 Task: Schedule a parenting workshop for the 16th at 7:00 PM.
Action: Mouse moved to (119, 296)
Screenshot: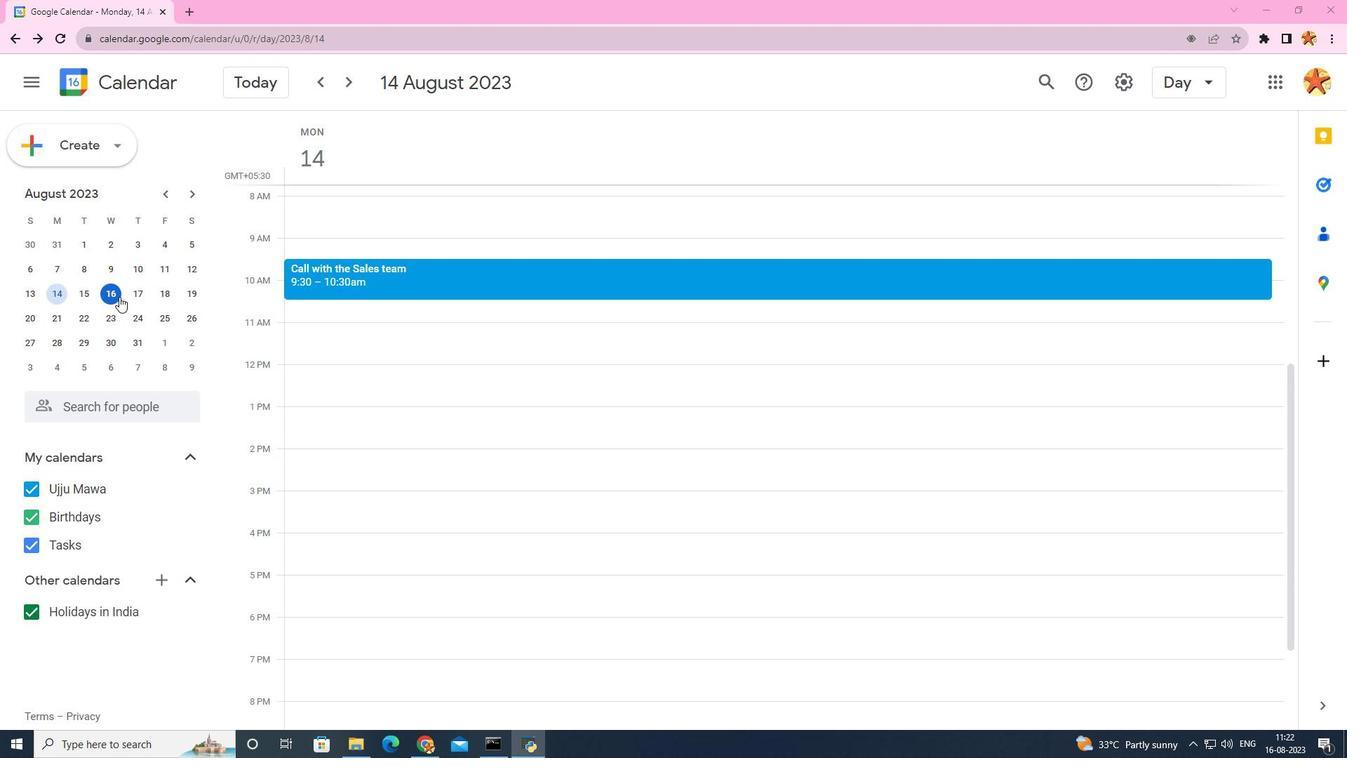 
Action: Mouse pressed left at (119, 296)
Screenshot: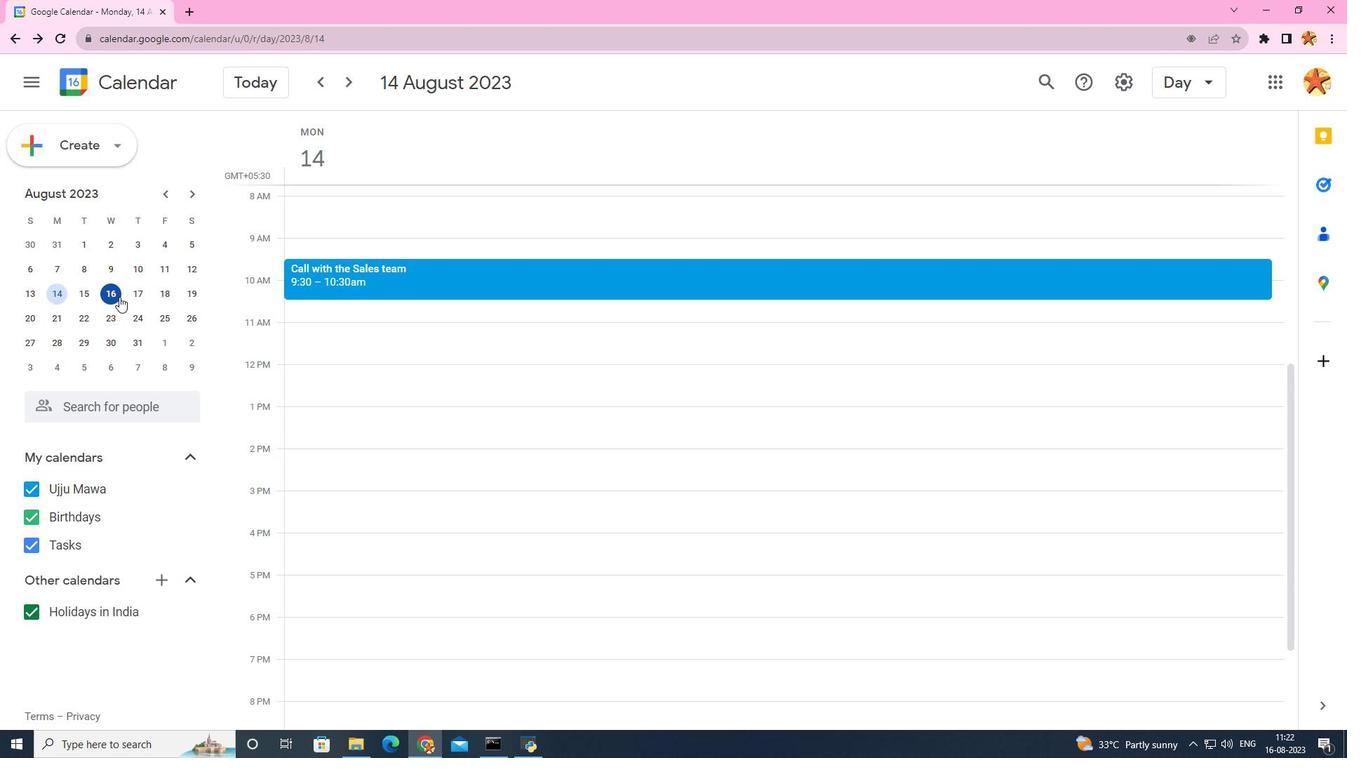 
Action: Mouse moved to (386, 500)
Screenshot: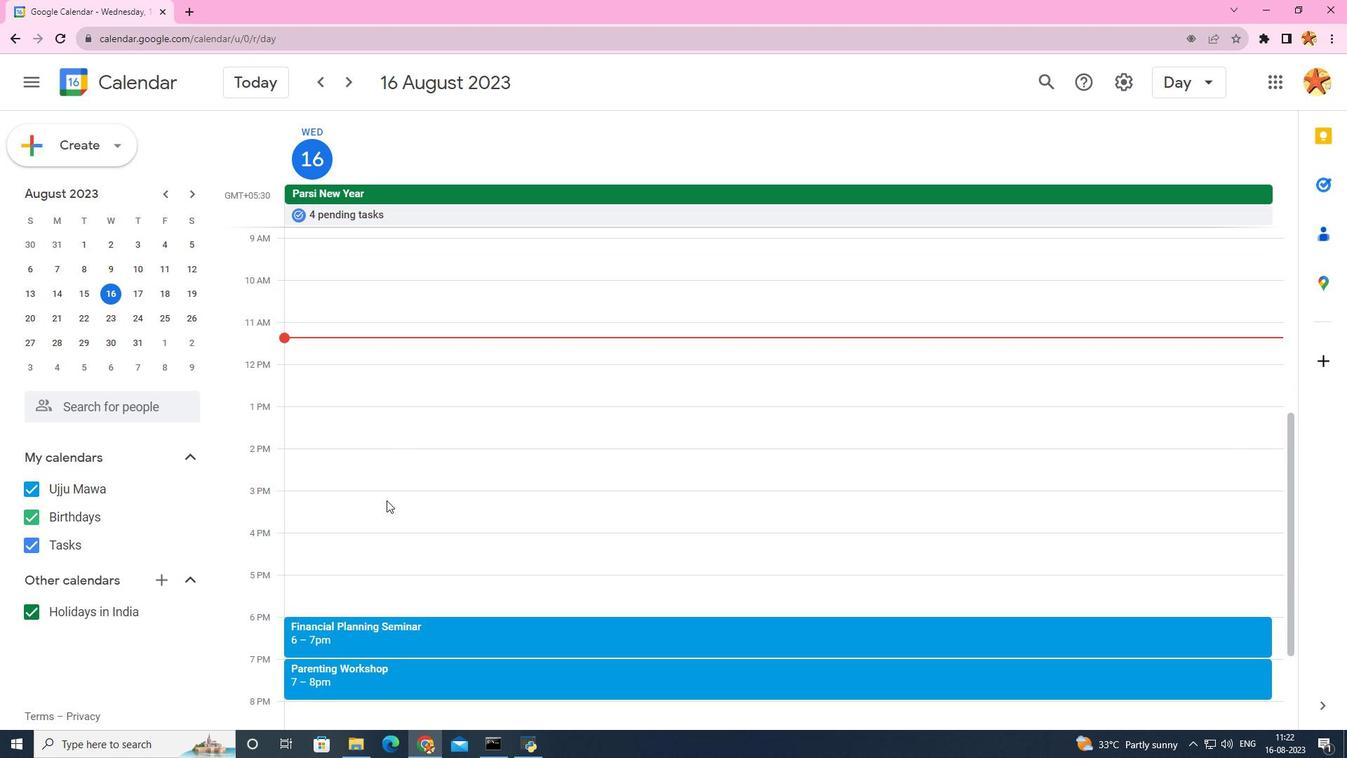 
Action: Mouse scrolled (386, 499) with delta (0, 0)
Screenshot: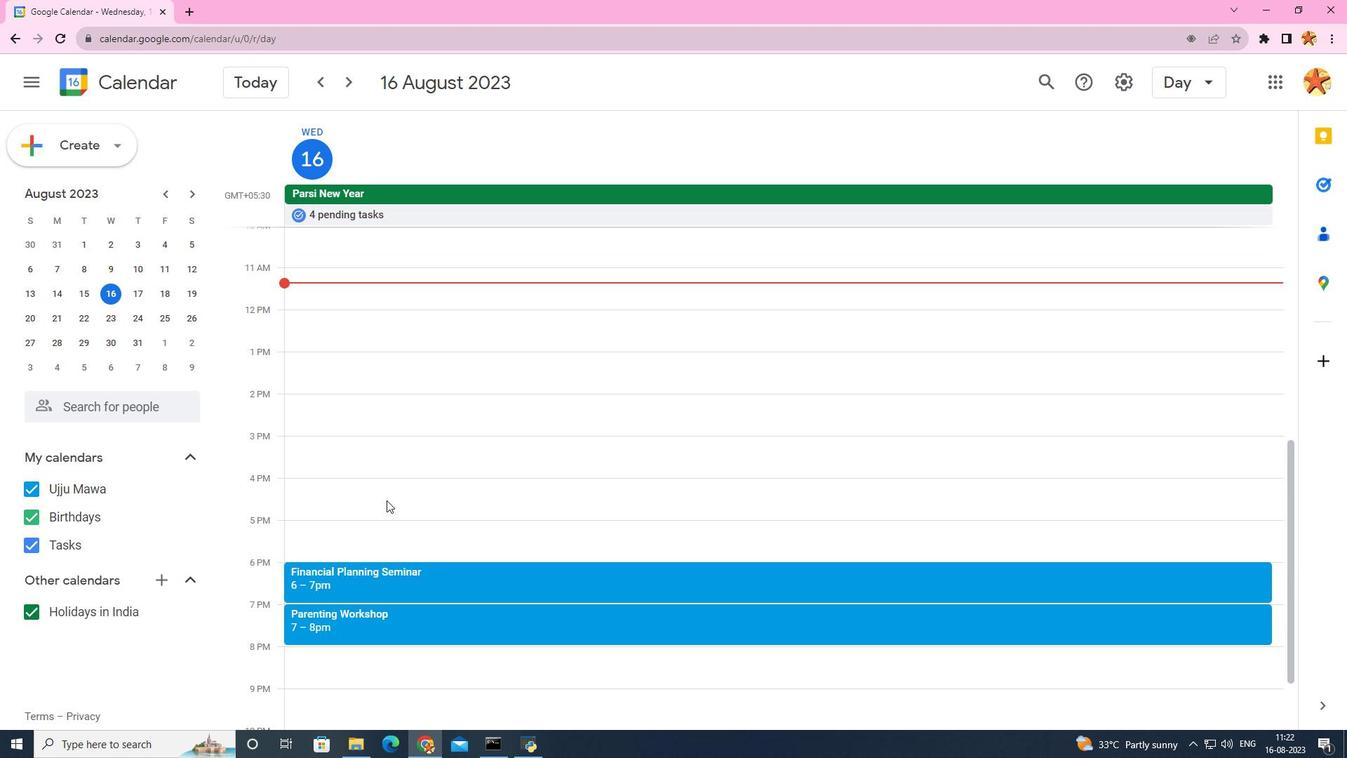 
Action: Mouse scrolled (386, 499) with delta (0, 0)
Screenshot: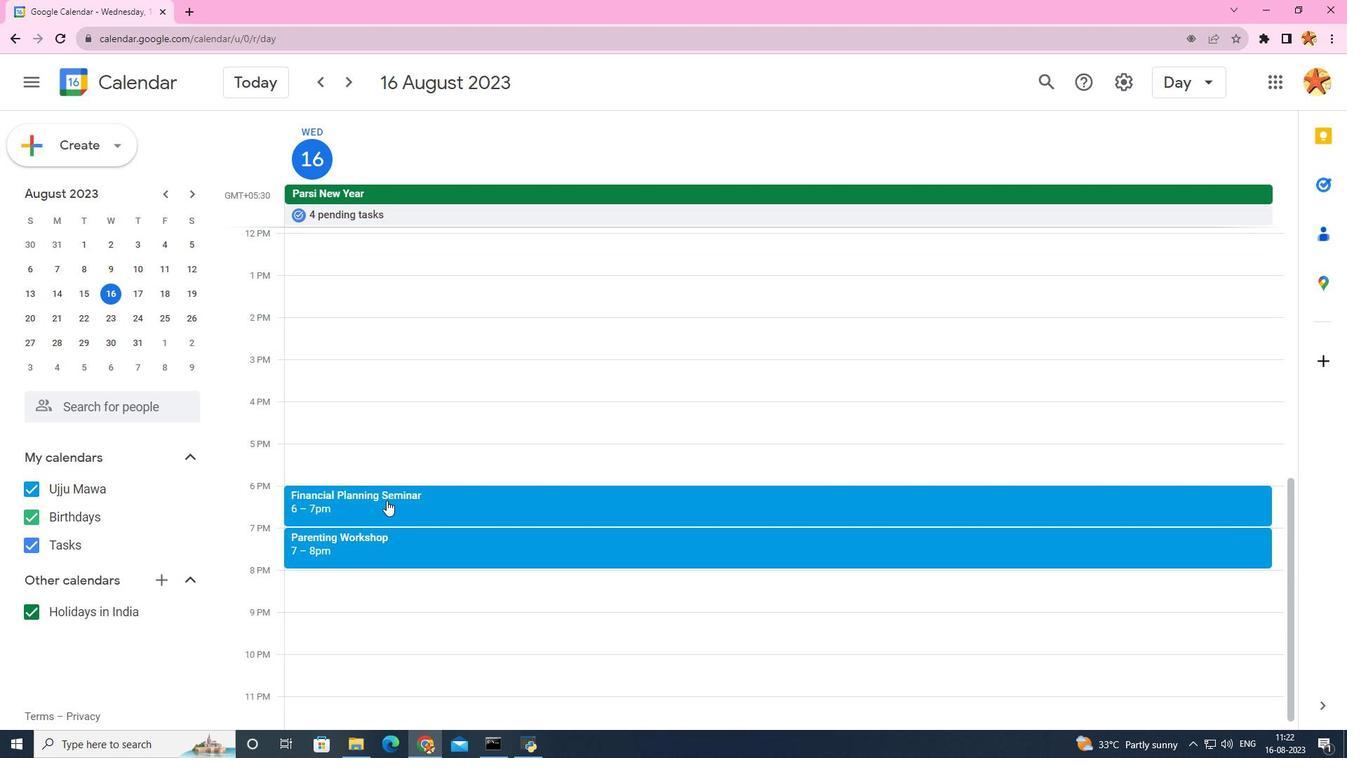 
Action: Mouse moved to (281, 518)
Screenshot: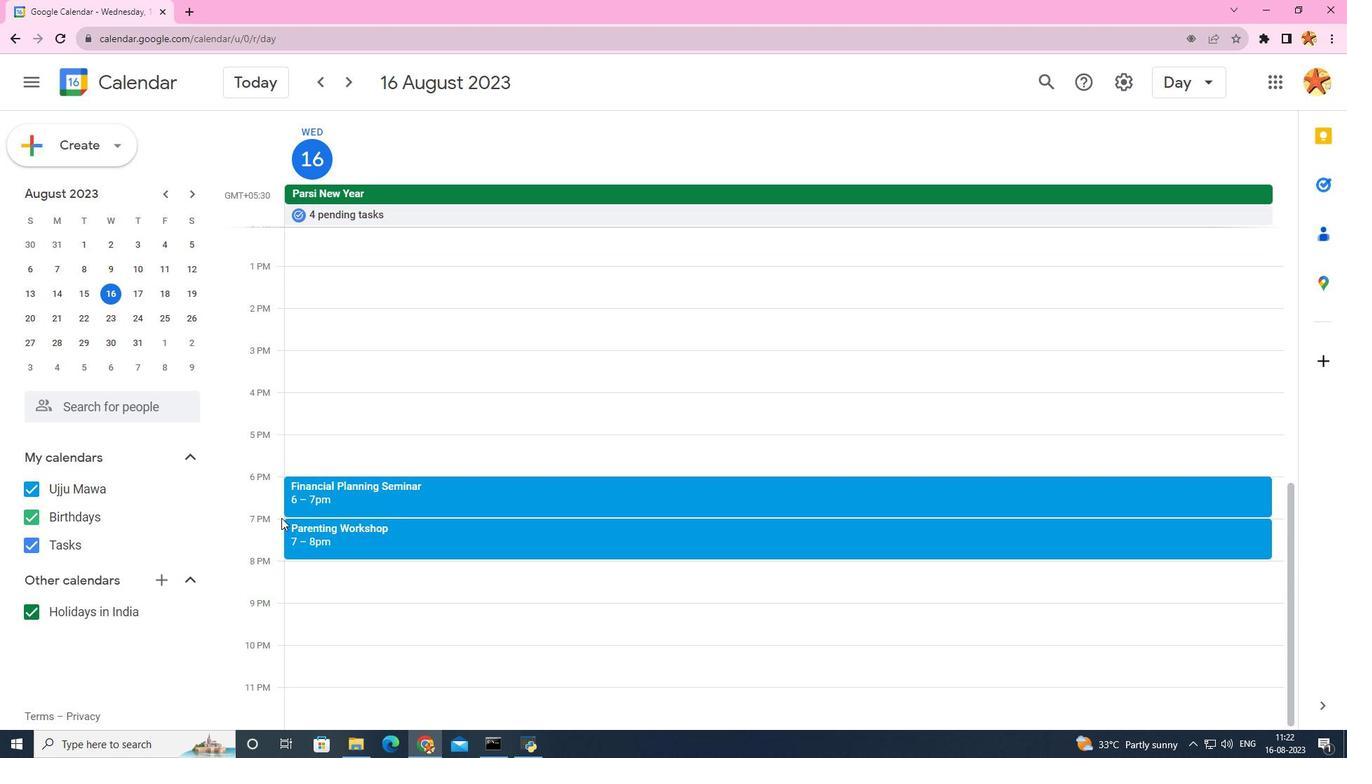 
Action: Mouse pressed left at (281, 518)
Screenshot: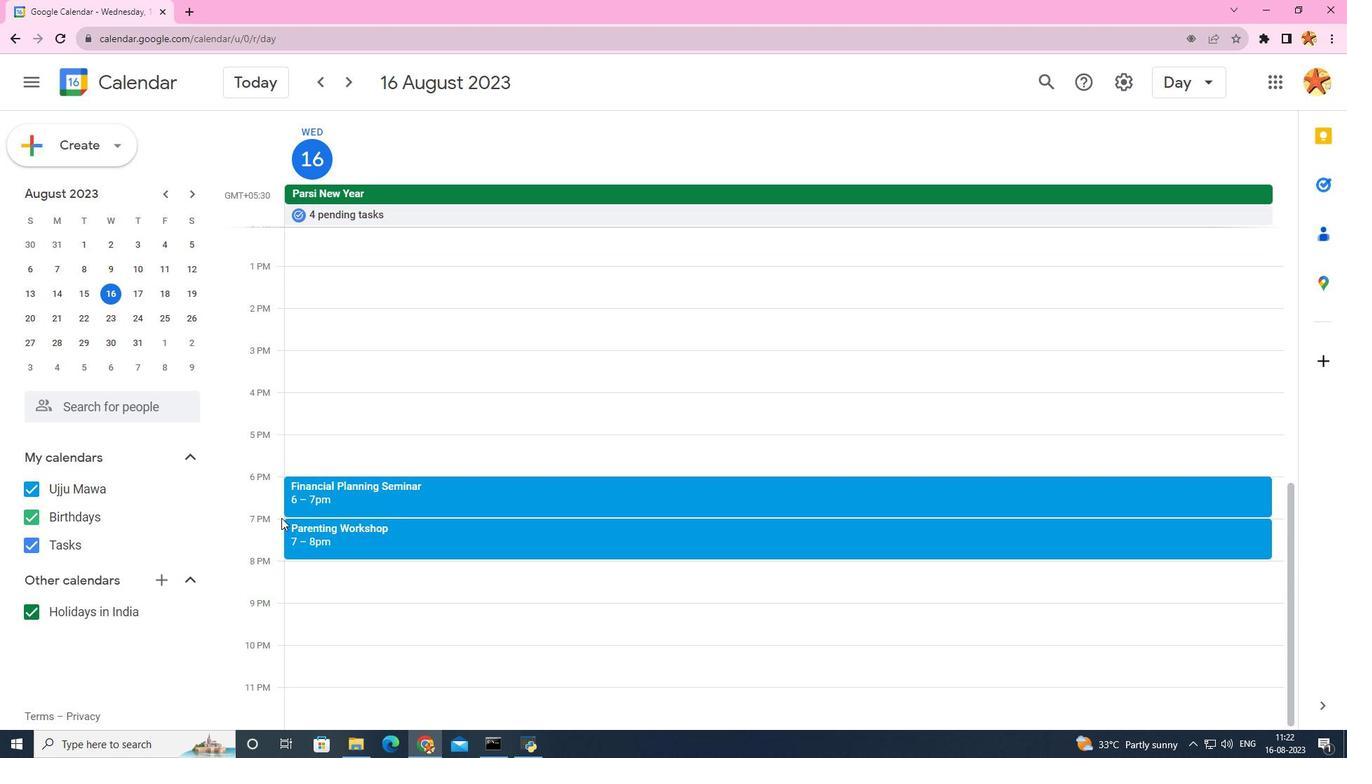 
Action: Mouse moved to (773, 320)
Screenshot: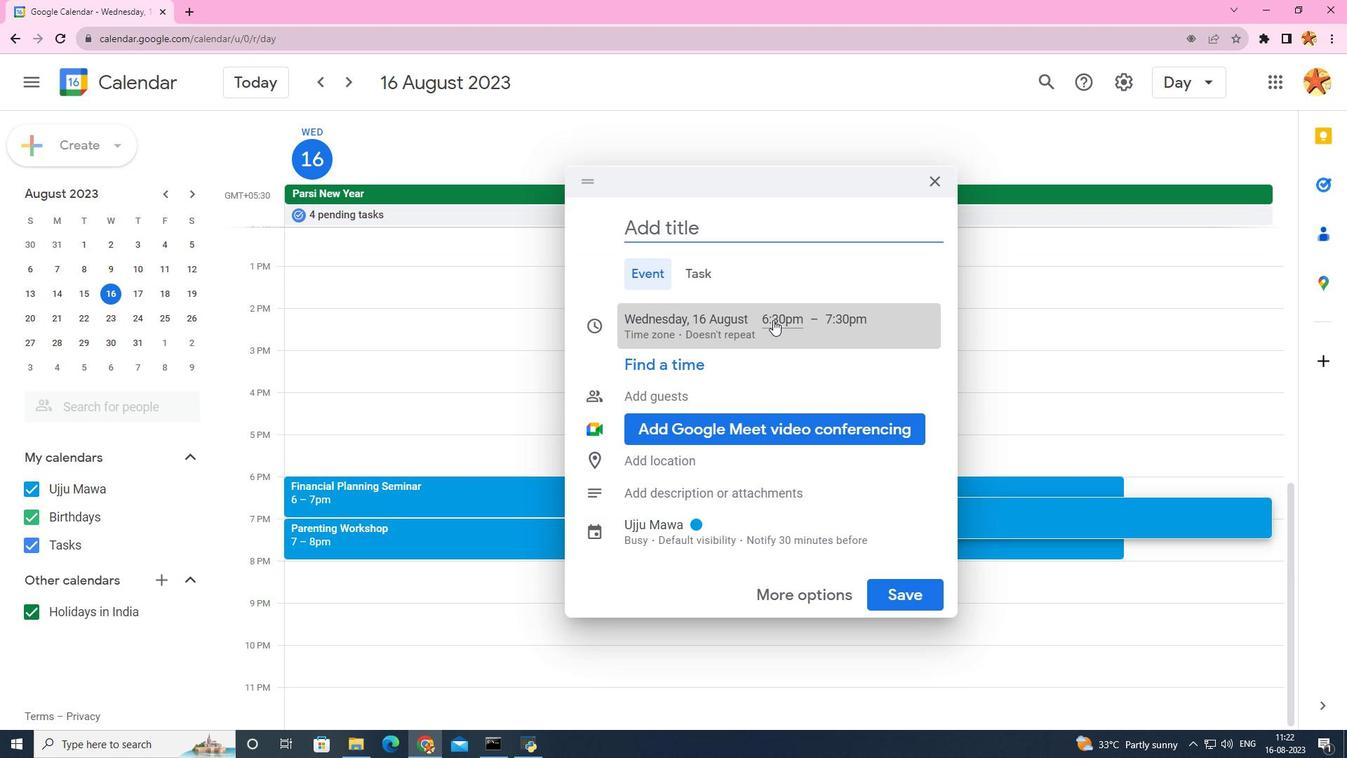 
Action: Mouse pressed left at (773, 320)
Screenshot: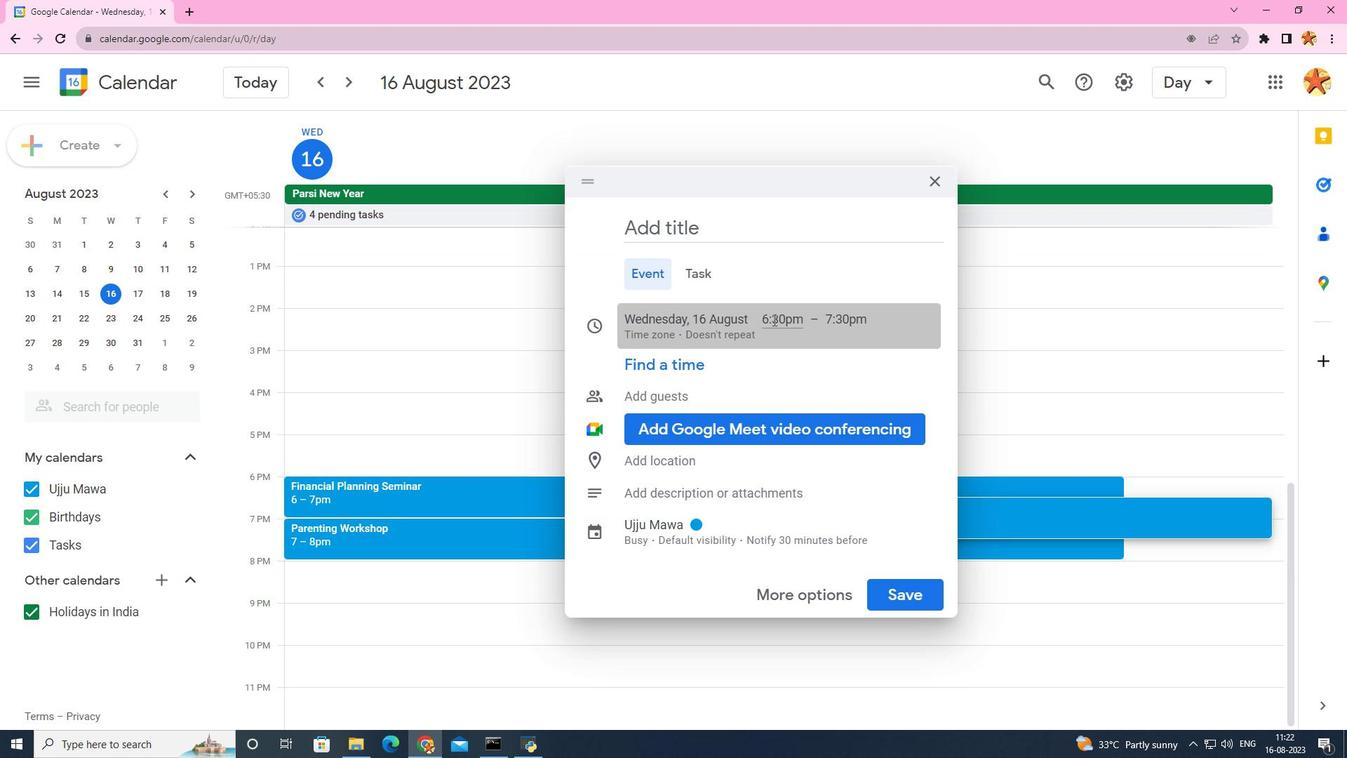 
Action: Mouse moved to (765, 492)
Screenshot: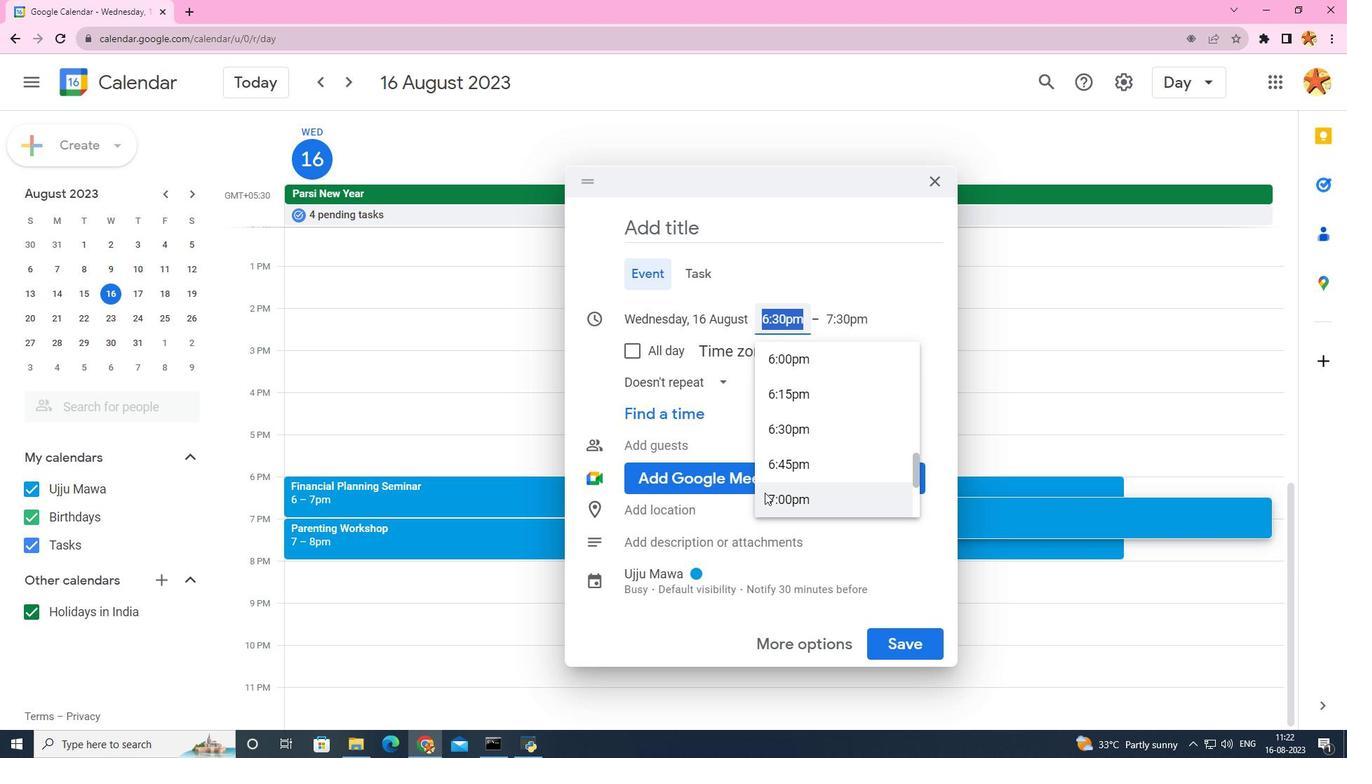 
Action: Mouse pressed left at (765, 492)
Screenshot: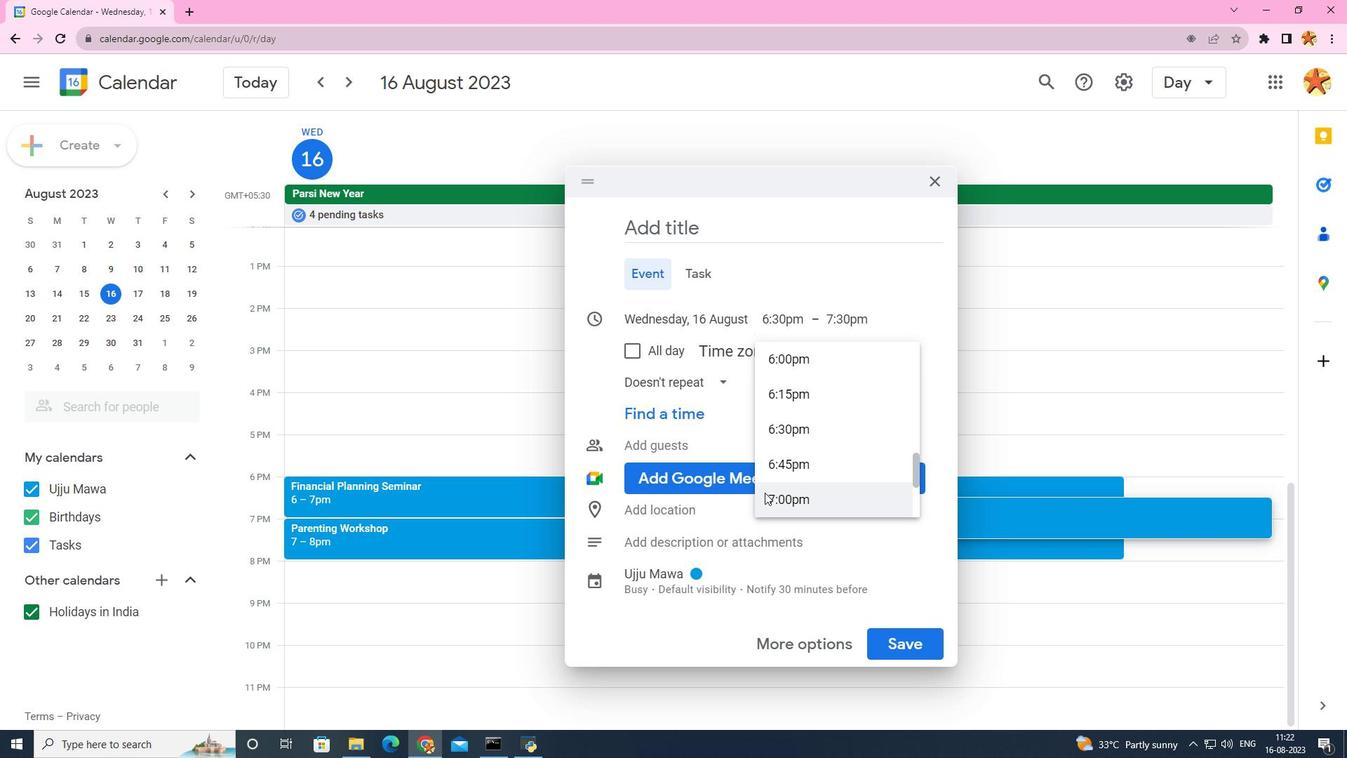 
Action: Mouse moved to (876, 324)
Screenshot: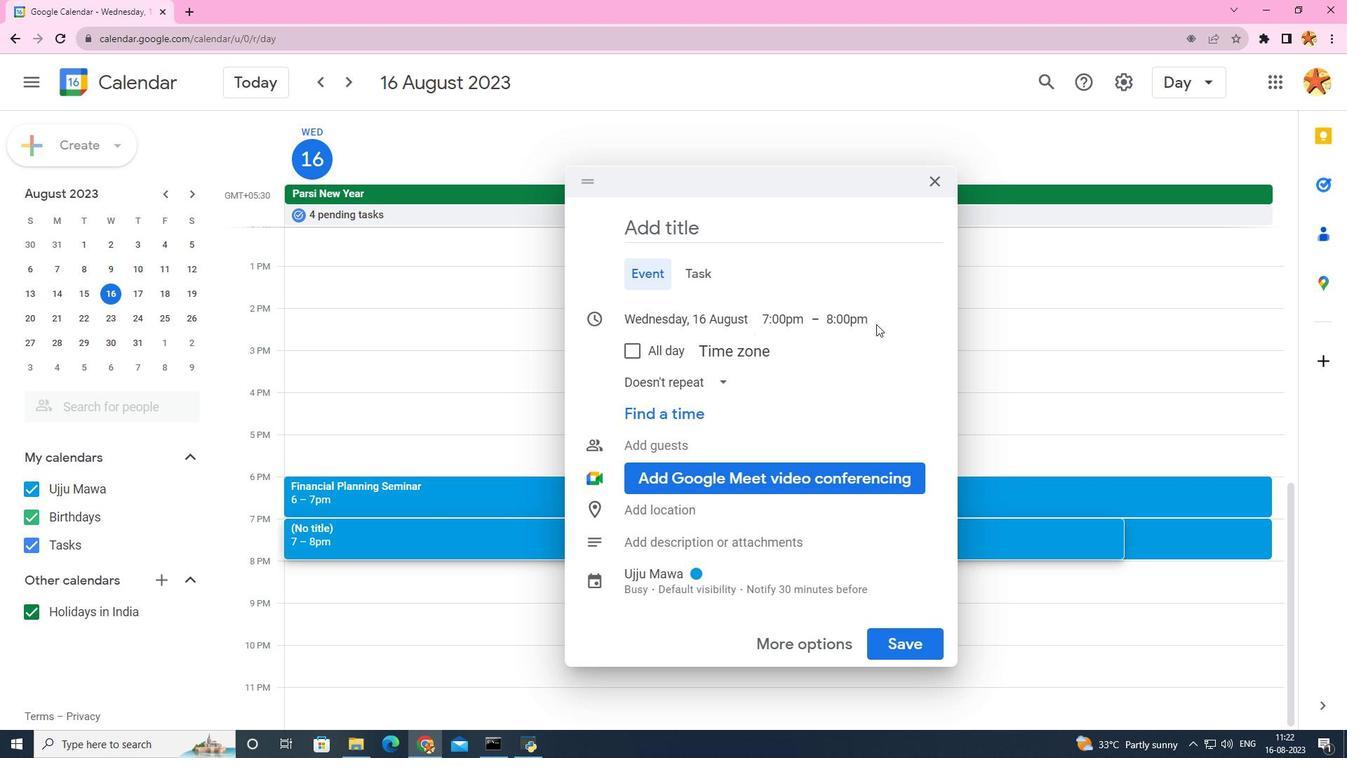 
Action: Mouse pressed left at (876, 324)
Screenshot: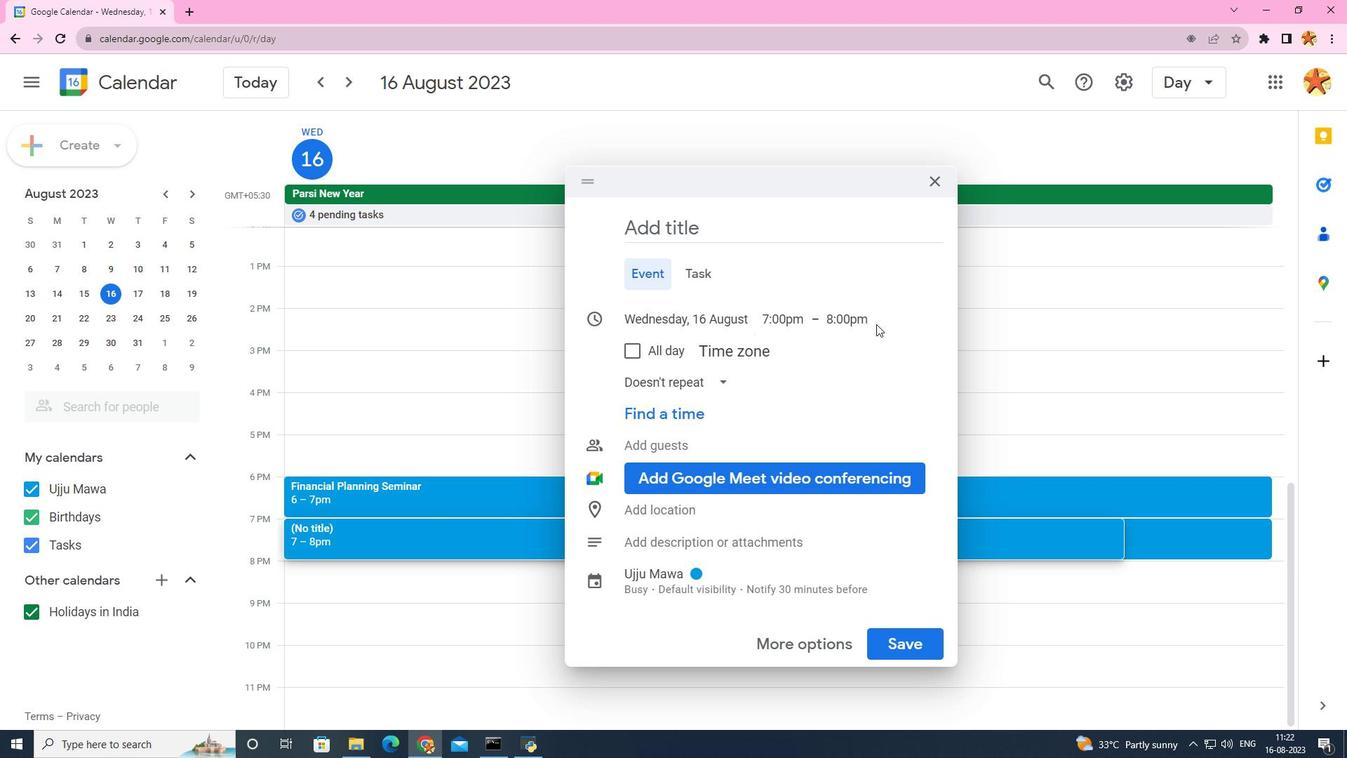 
Action: Mouse moved to (871, 324)
Screenshot: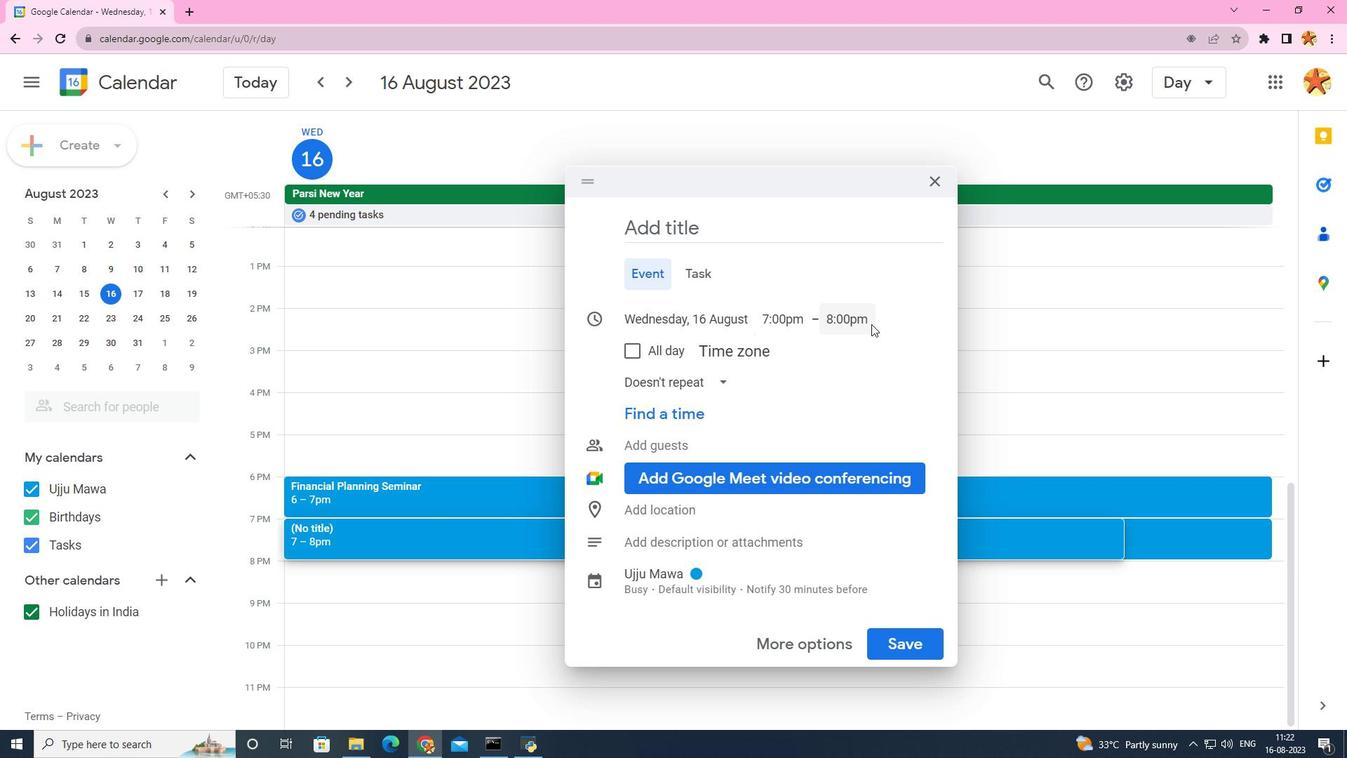 
Action: Mouse pressed left at (871, 324)
Screenshot: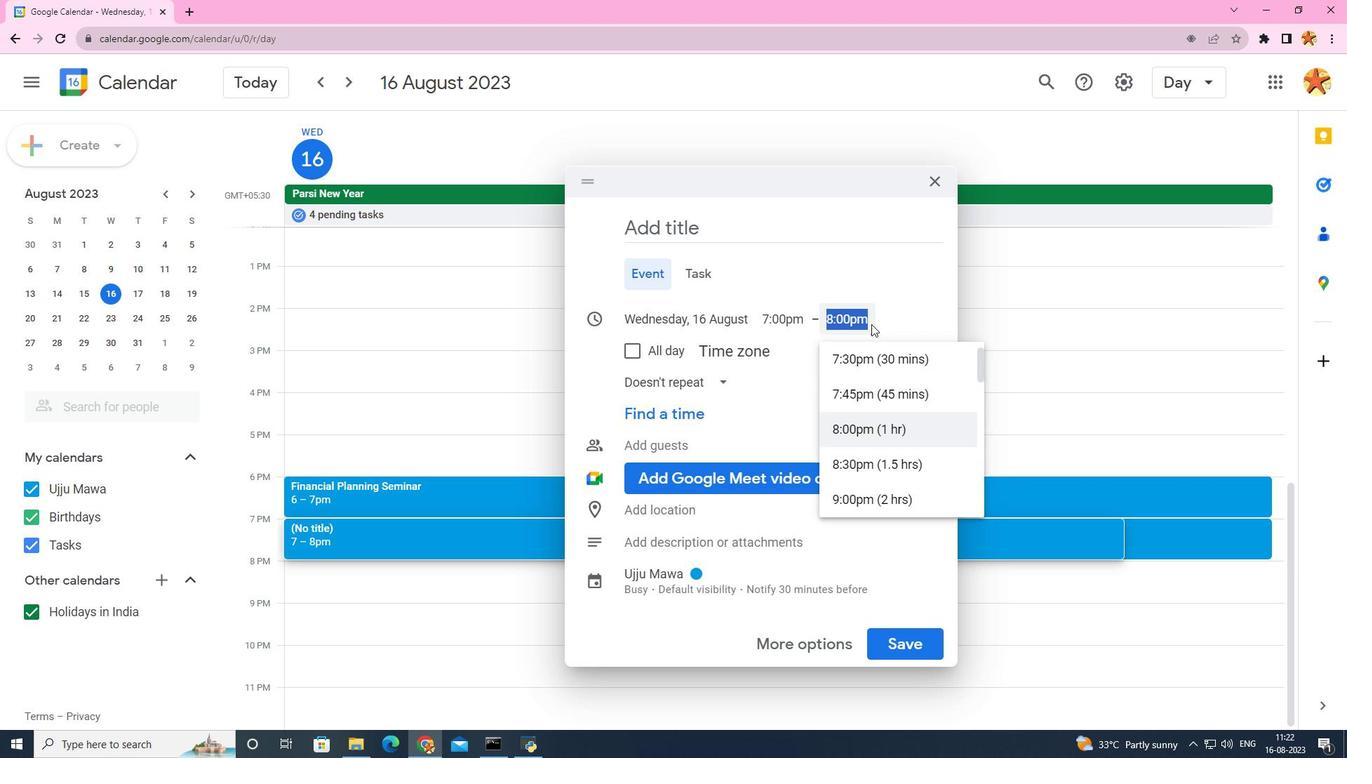 
Action: Mouse moved to (871, 403)
Screenshot: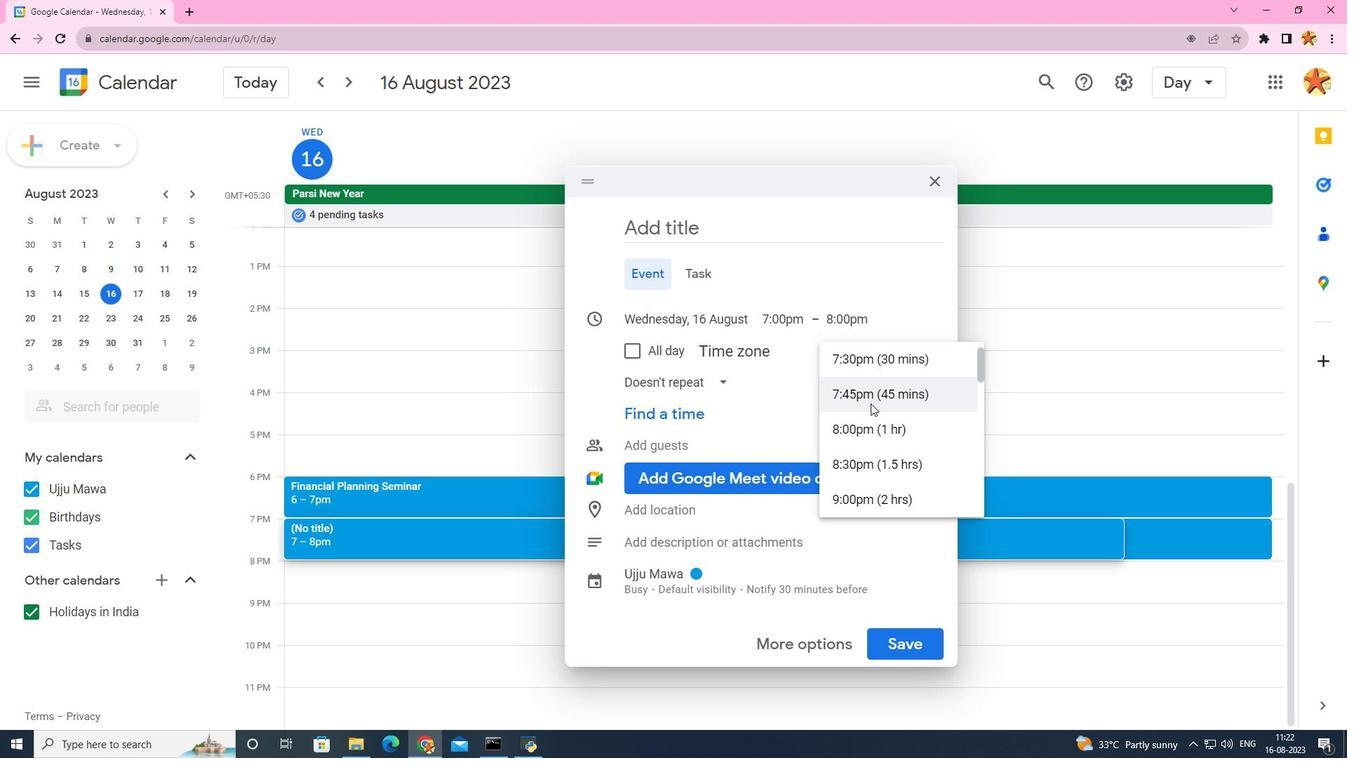 
Action: Mouse pressed left at (871, 403)
Screenshot: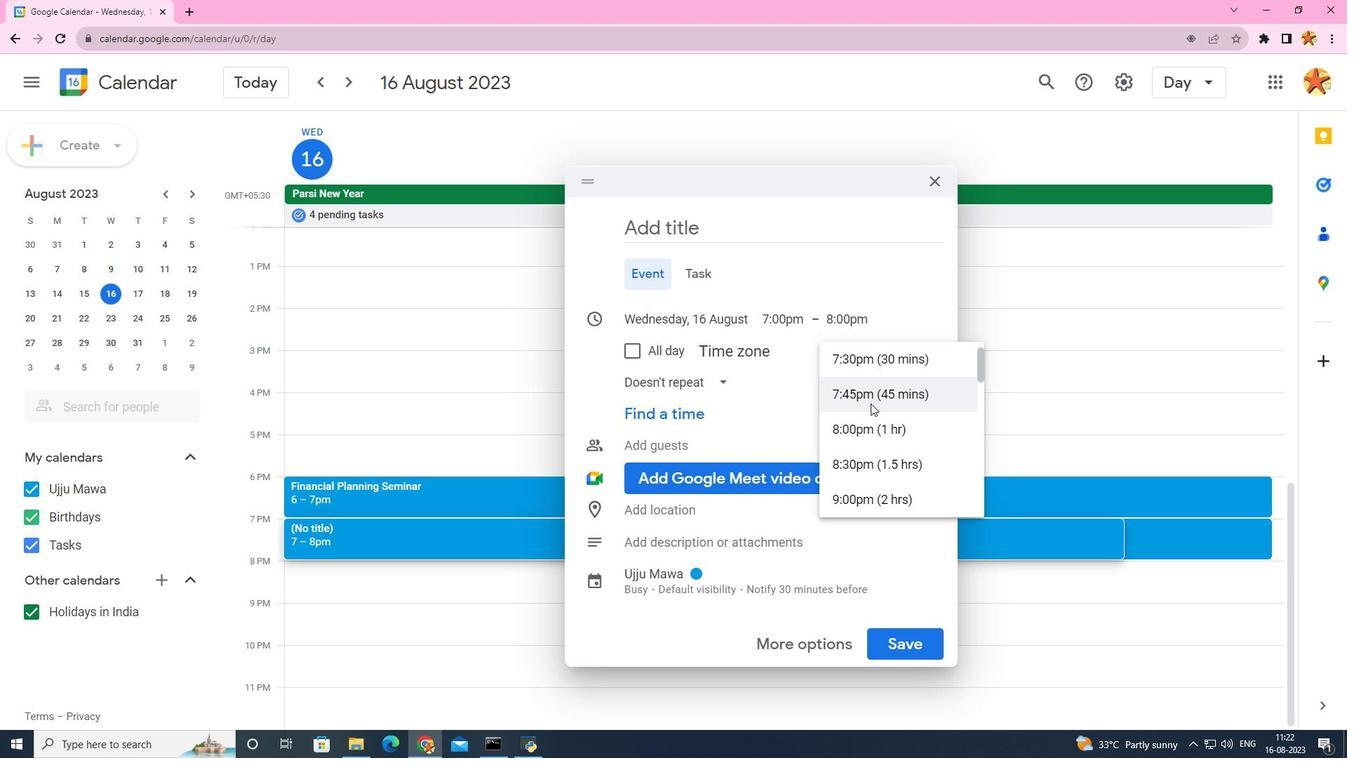 
Action: Mouse moved to (695, 229)
Screenshot: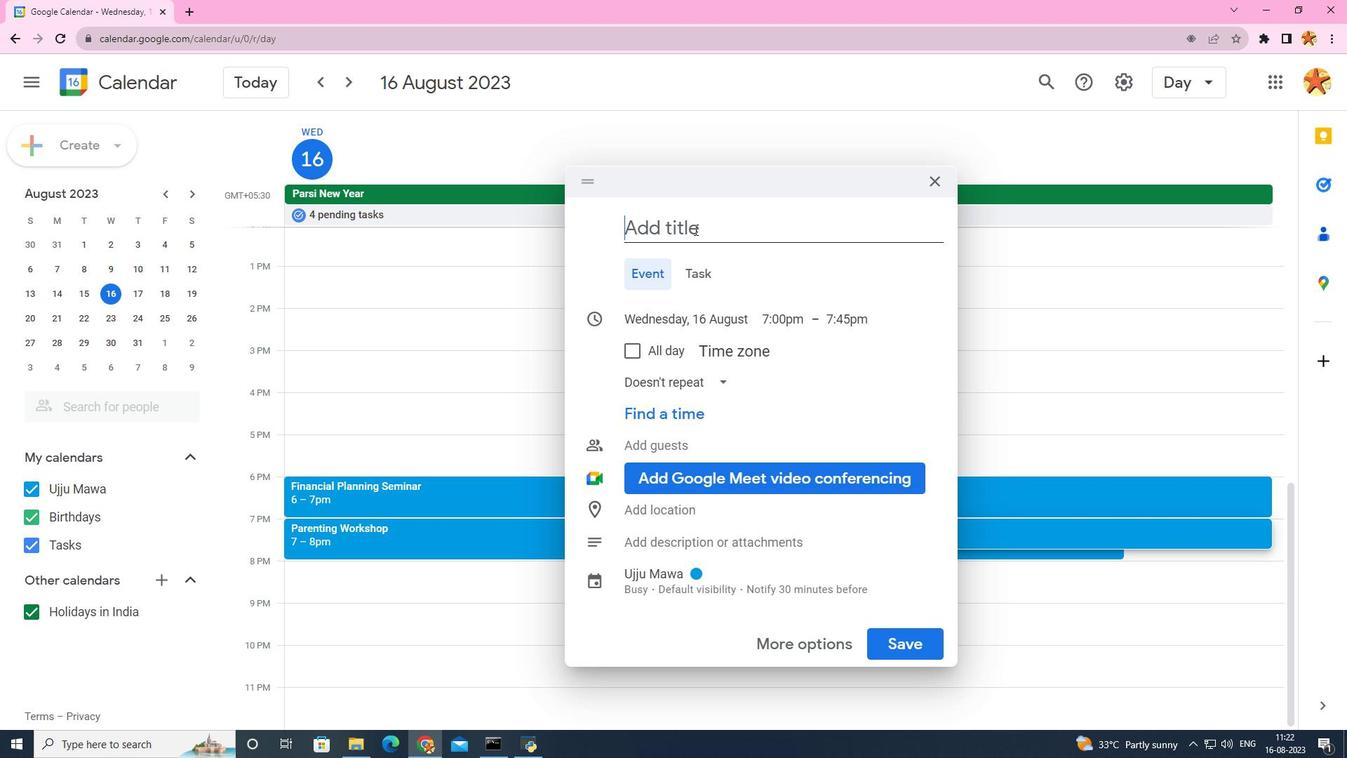 
Action: Mouse pressed left at (695, 229)
Screenshot: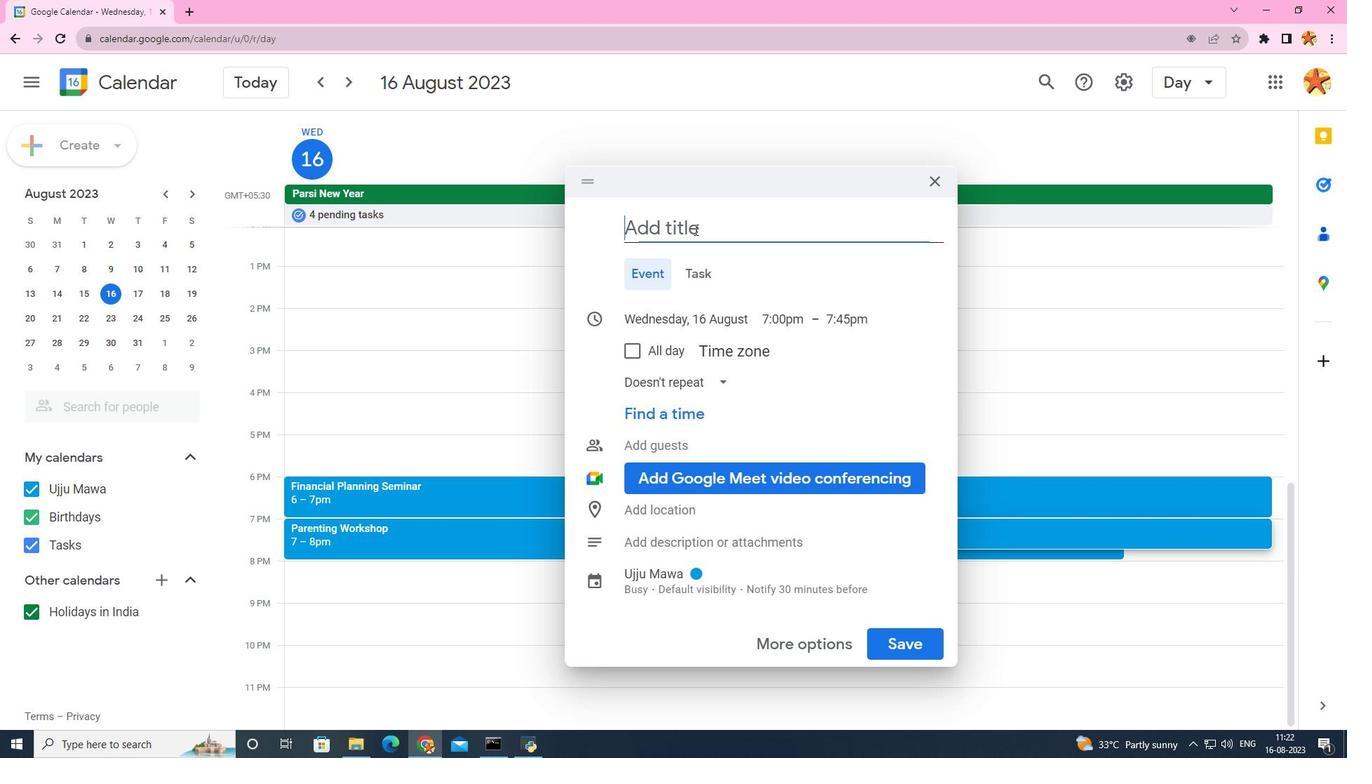 
Action: Key pressed <Key.caps_lock>P<Key.caps_lock>arenting<Key.space><Key.caps_lock>W<Key.caps_lock>orkshop
Screenshot: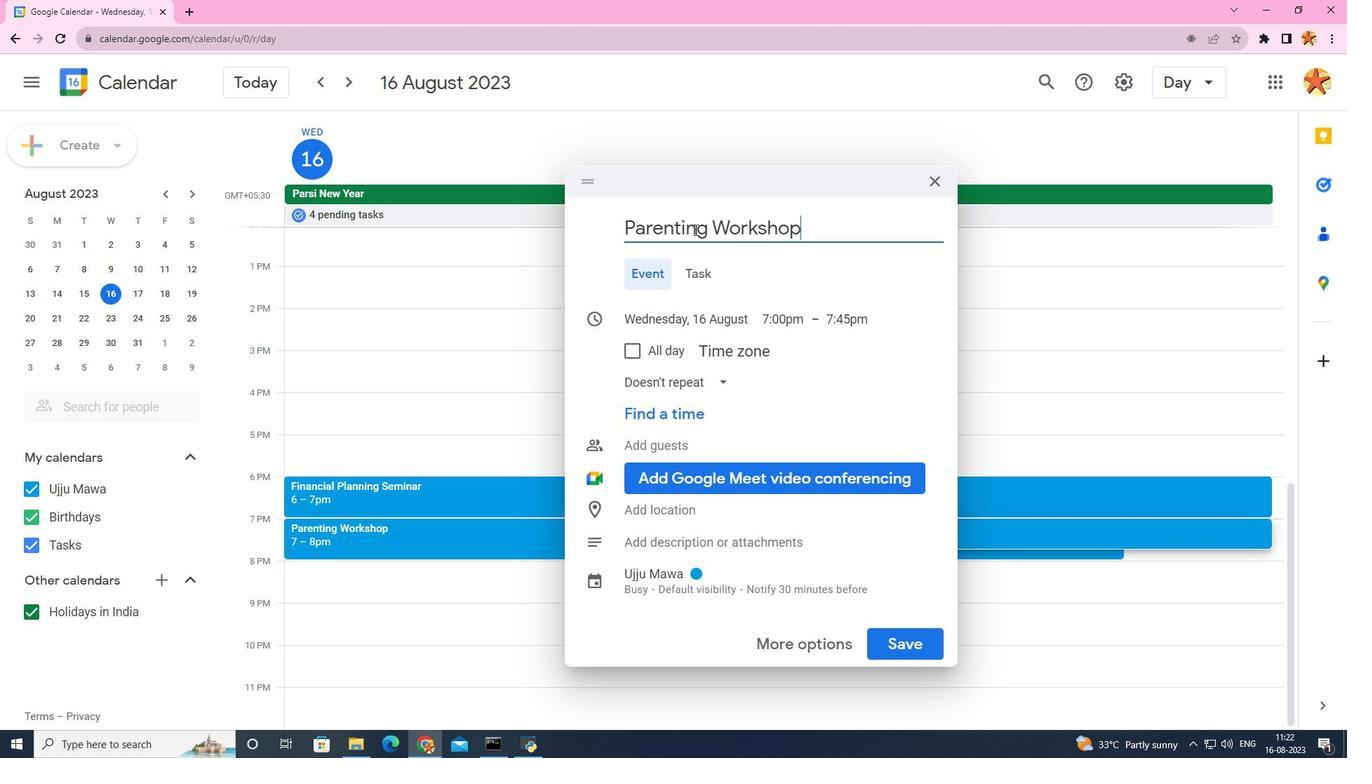
Action: Mouse moved to (906, 648)
Screenshot: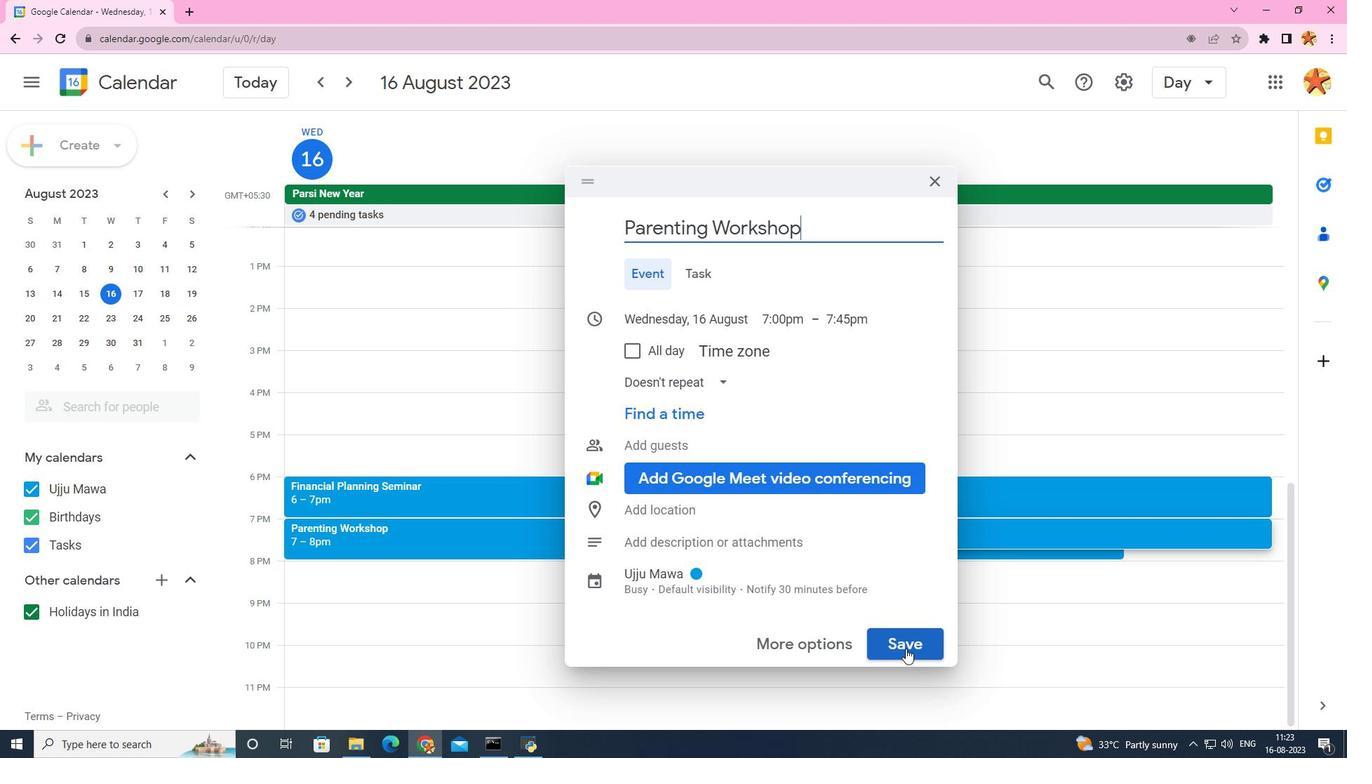 
Action: Mouse pressed left at (906, 648)
Screenshot: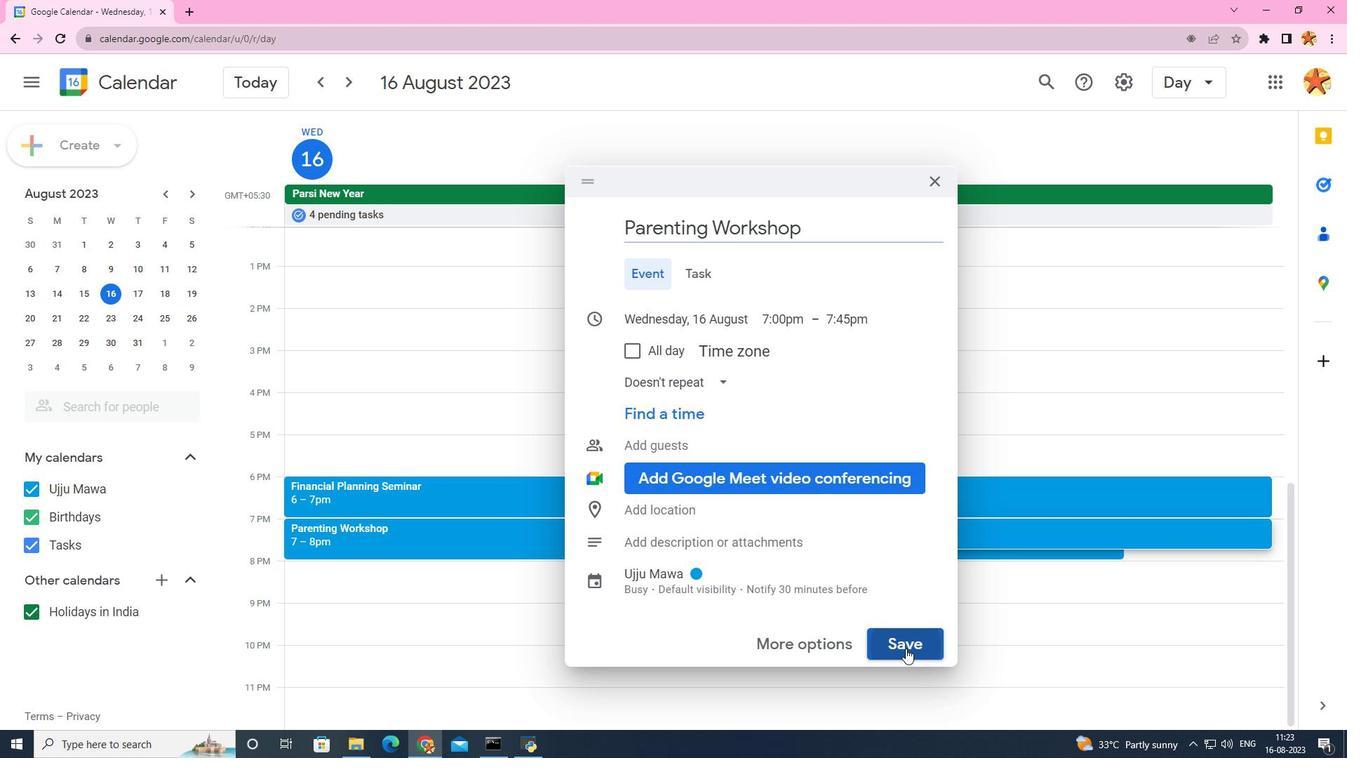 
